 Task: Create a rule from the Routing list, Task moved to a section -> Set Priority in the project ArcticForge , set the section as To-Do and set the priority of the task as  High
Action: Mouse moved to (75, 274)
Screenshot: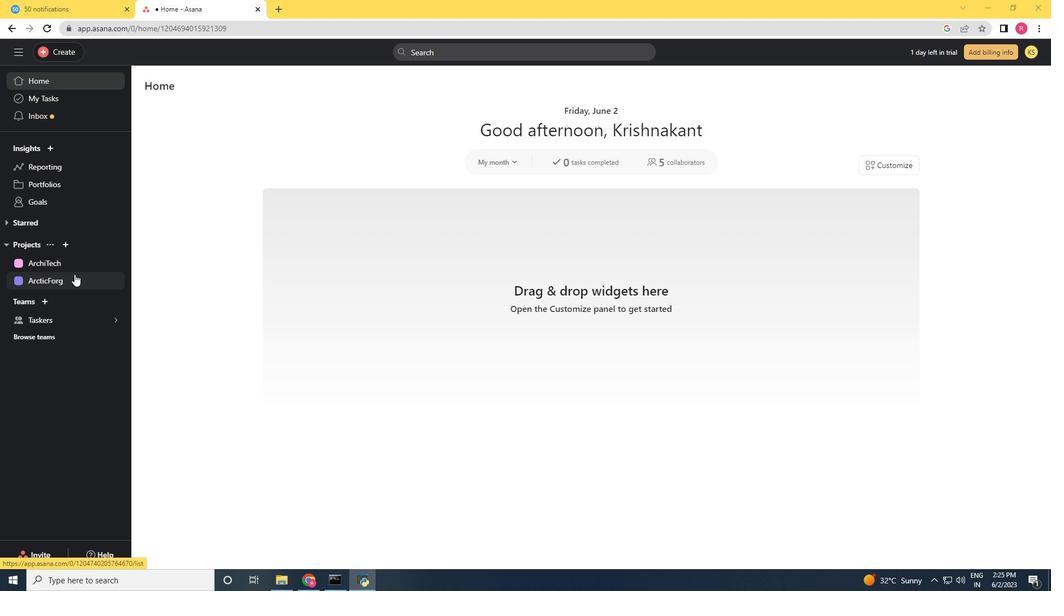
Action: Mouse pressed left at (75, 274)
Screenshot: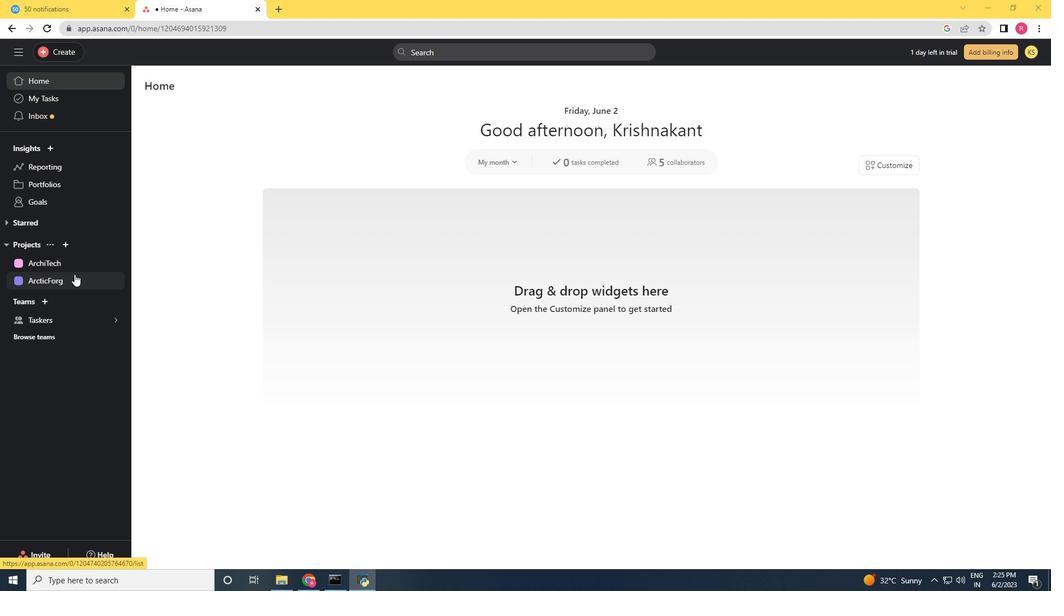 
Action: Mouse moved to (1002, 91)
Screenshot: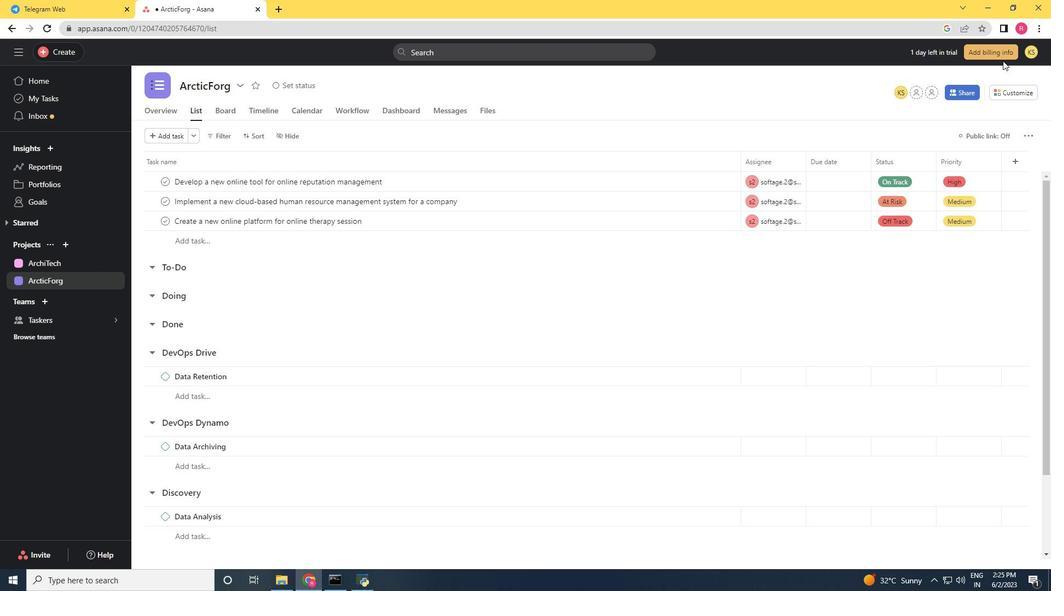 
Action: Mouse pressed left at (1002, 91)
Screenshot: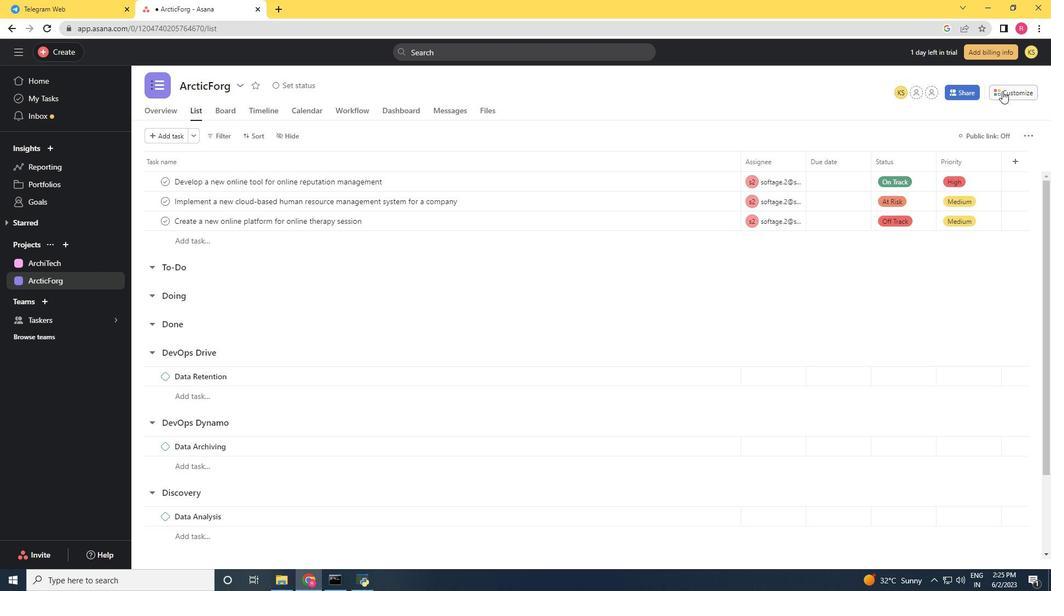 
Action: Mouse moved to (827, 233)
Screenshot: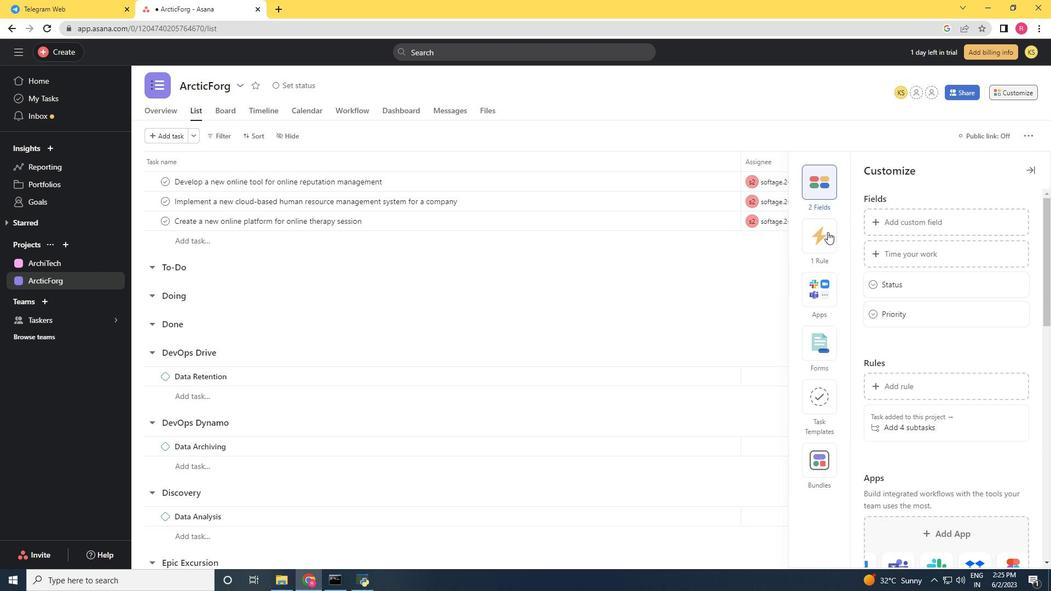 
Action: Mouse pressed left at (827, 233)
Screenshot: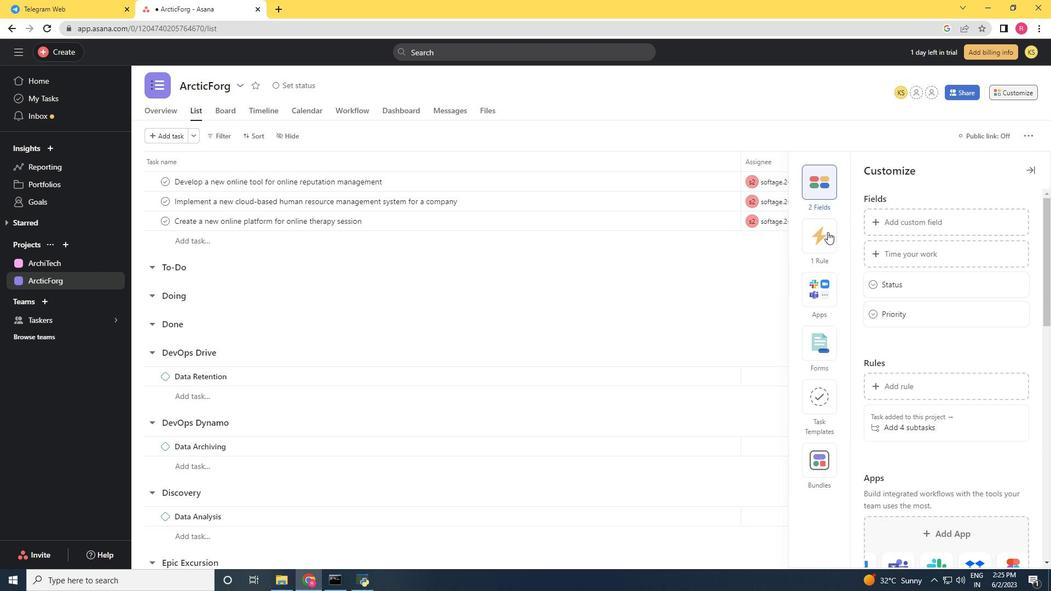 
Action: Mouse moved to (891, 224)
Screenshot: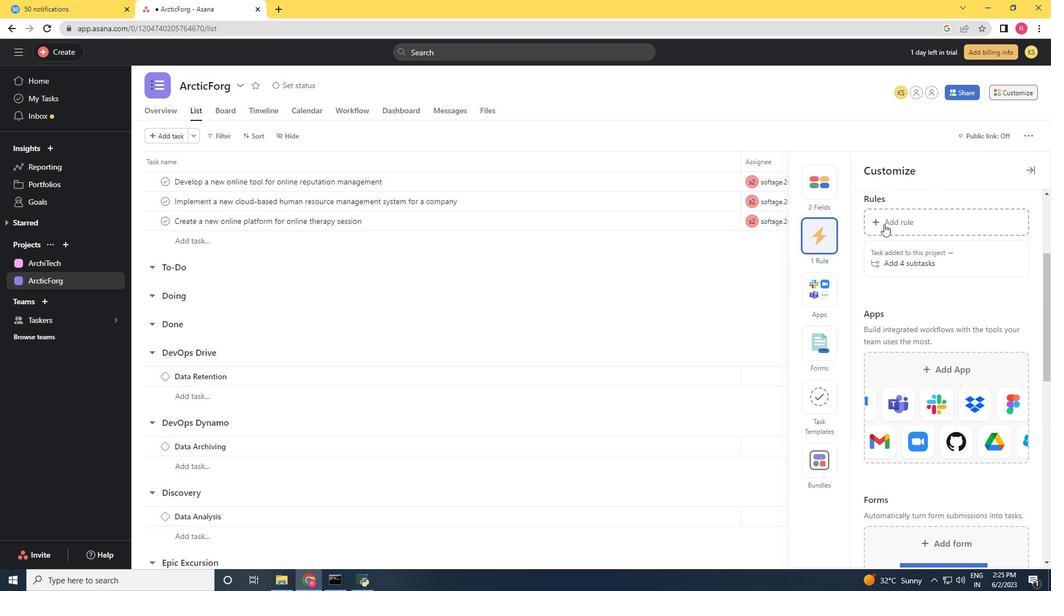 
Action: Mouse pressed left at (891, 224)
Screenshot: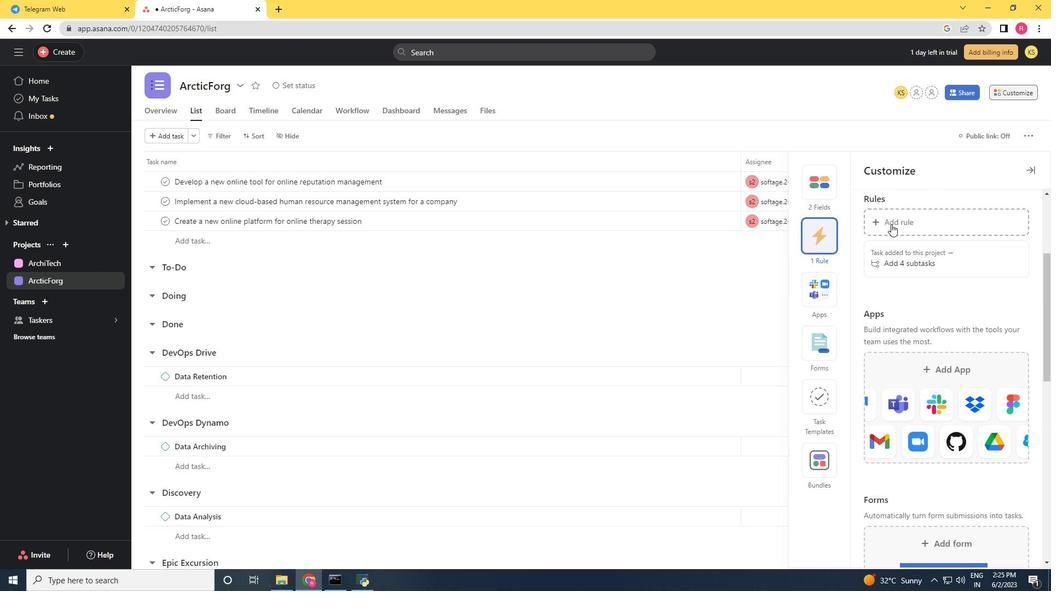 
Action: Mouse moved to (233, 145)
Screenshot: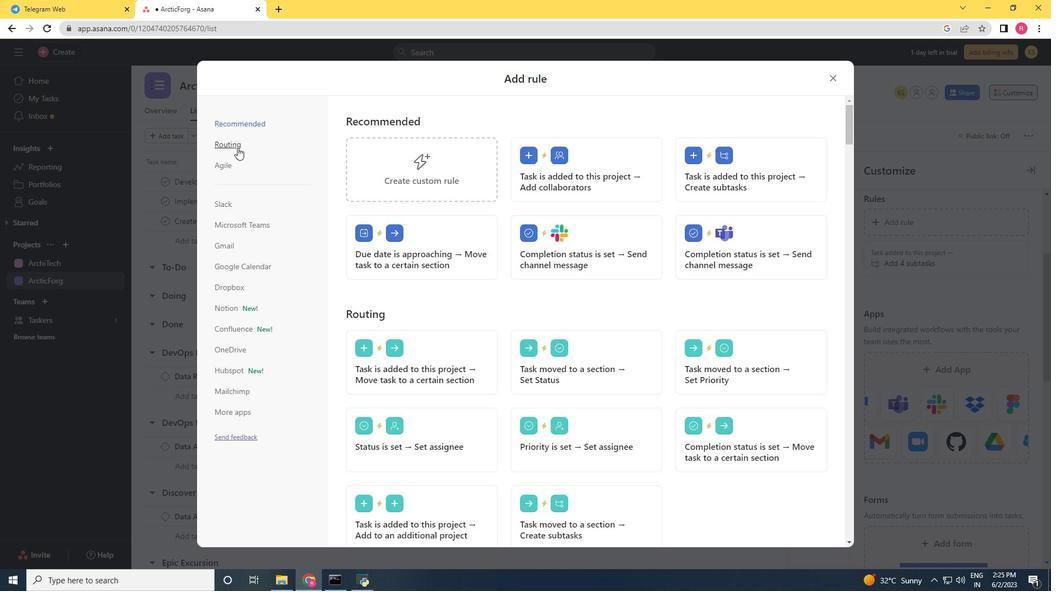 
Action: Mouse pressed left at (233, 145)
Screenshot: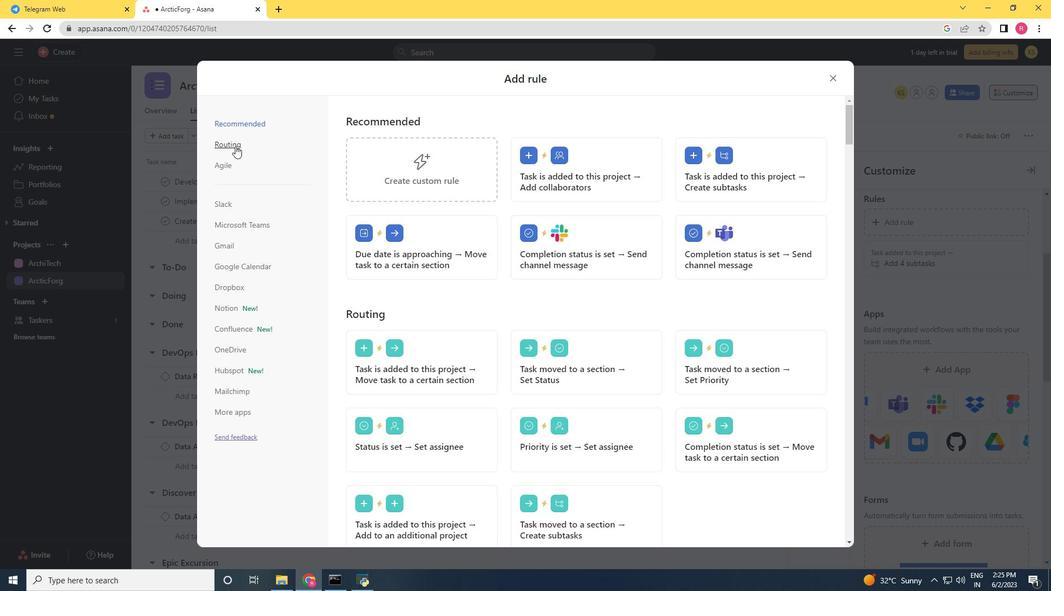 
Action: Mouse moved to (725, 186)
Screenshot: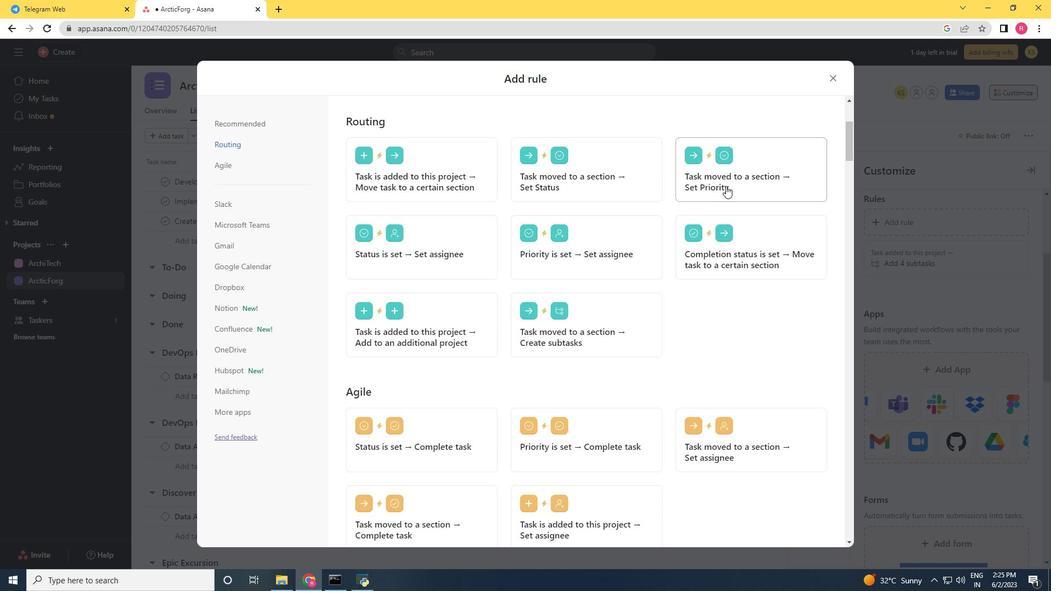 
Action: Mouse pressed left at (725, 186)
Screenshot: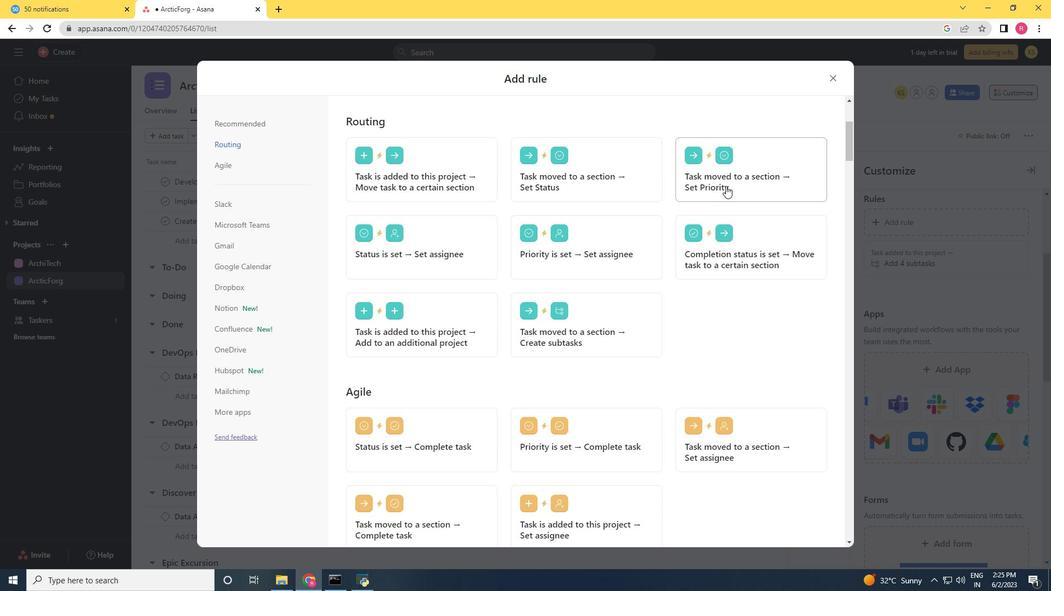 
Action: Mouse moved to (380, 290)
Screenshot: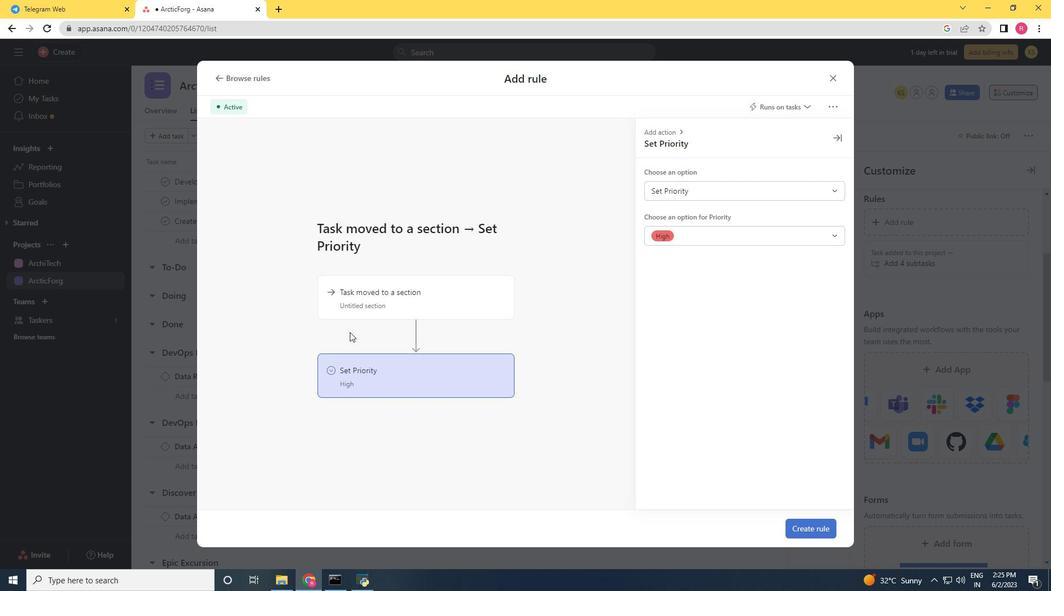 
Action: Mouse pressed left at (380, 290)
Screenshot: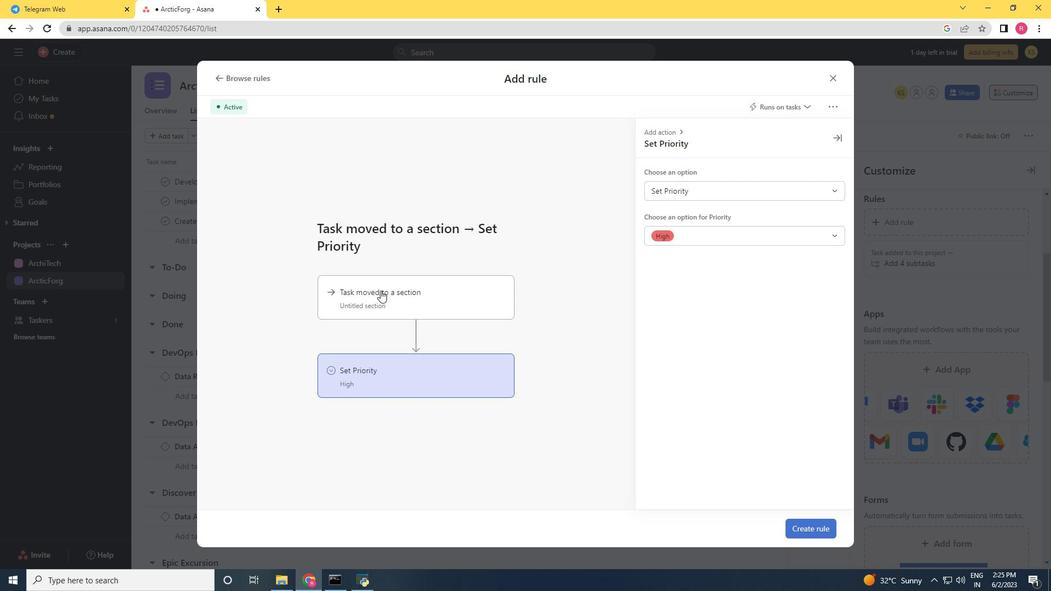 
Action: Mouse moved to (679, 193)
Screenshot: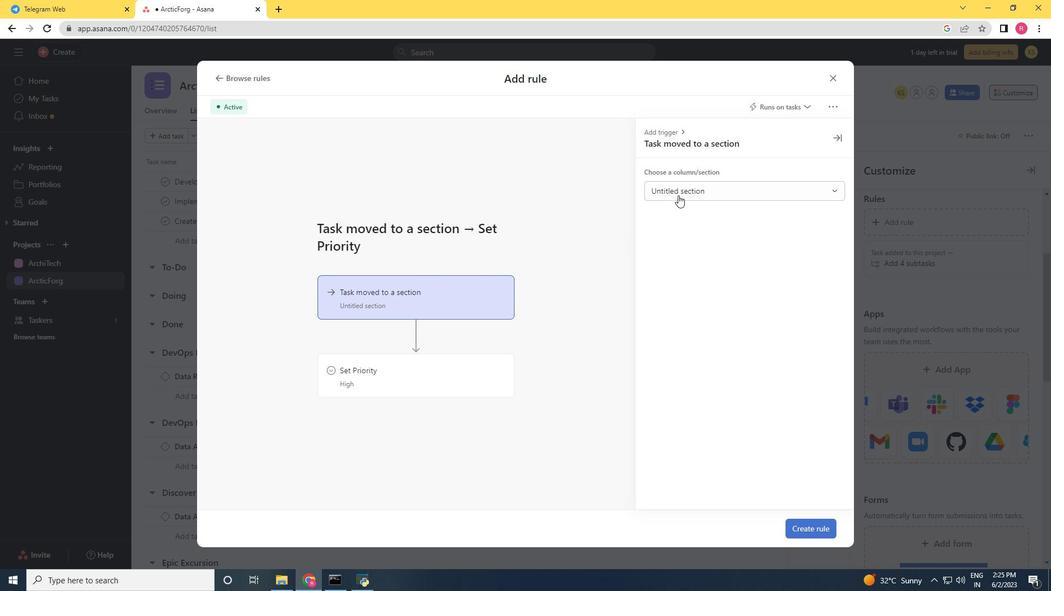 
Action: Mouse pressed left at (679, 193)
Screenshot: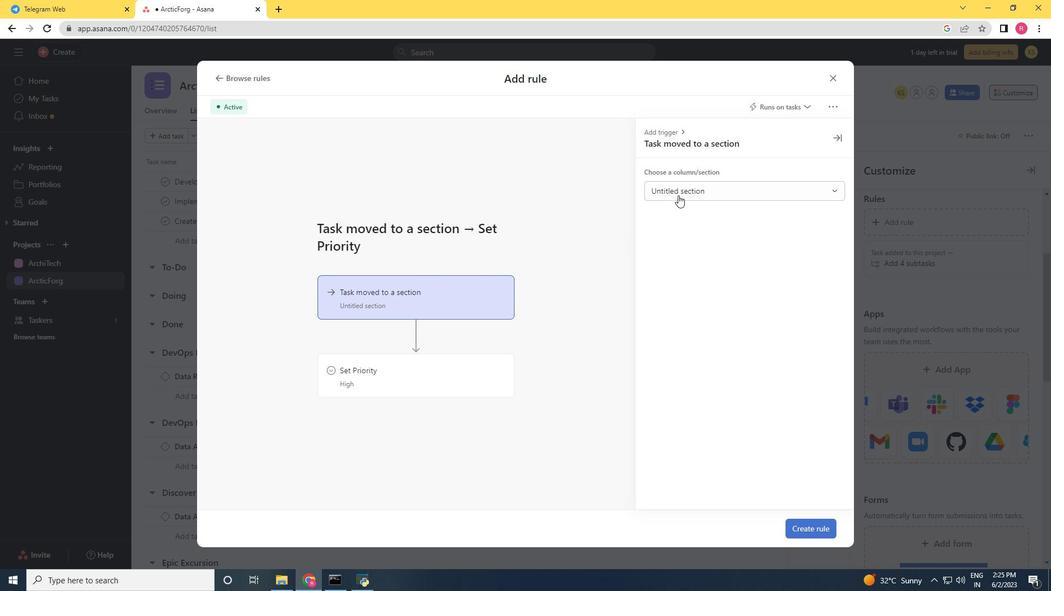 
Action: Mouse moved to (403, 389)
Screenshot: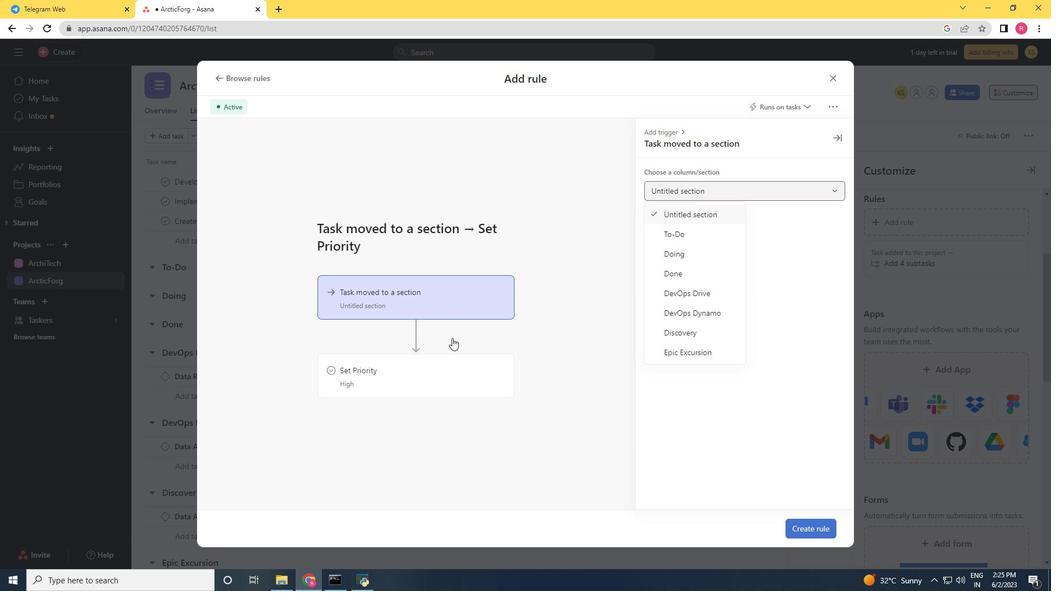 
Action: Mouse pressed left at (403, 389)
Screenshot: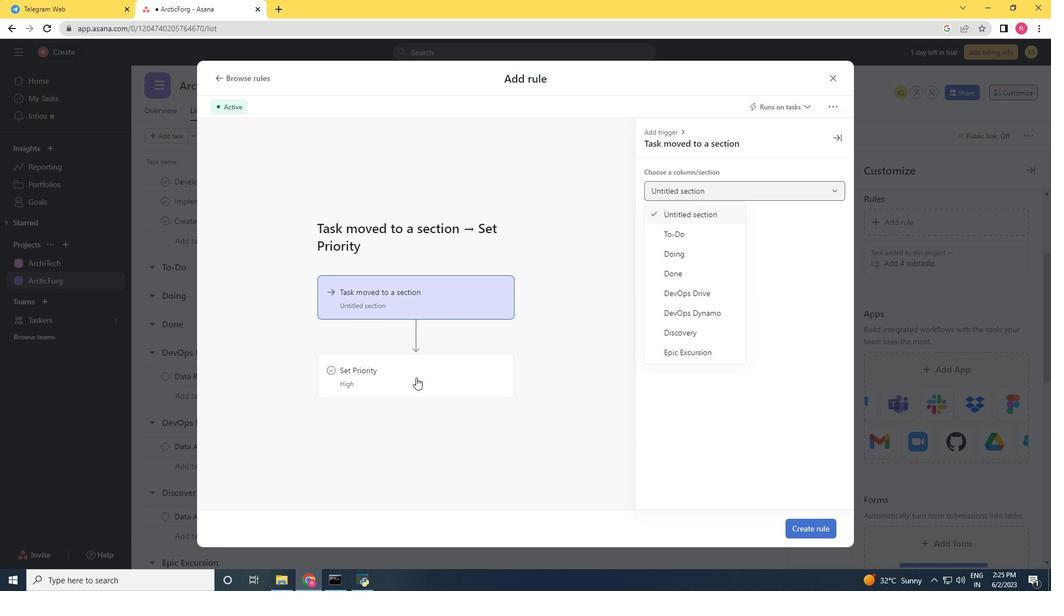 
Action: Mouse moved to (406, 289)
Screenshot: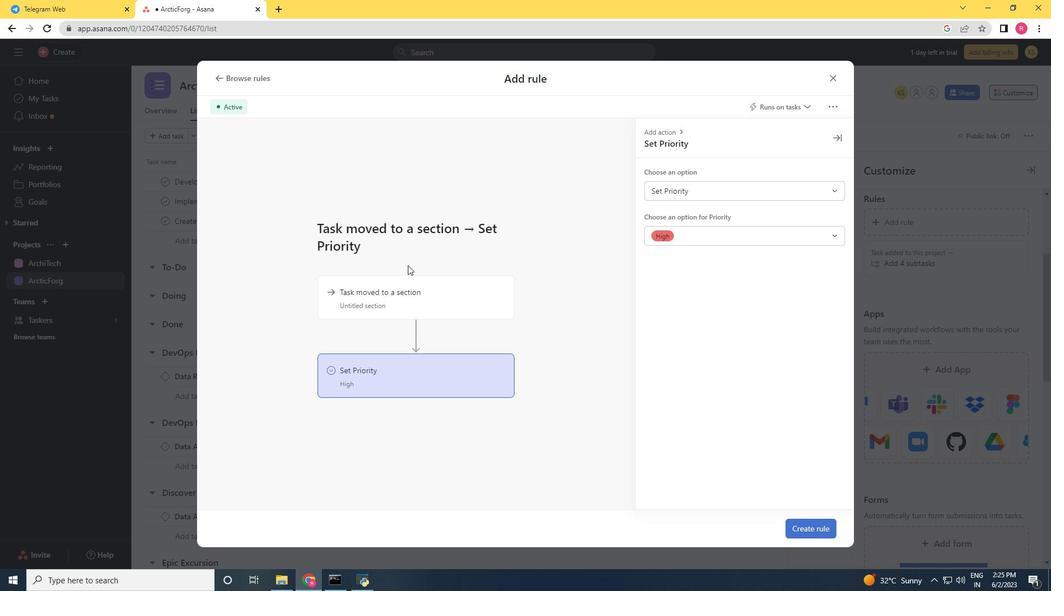 
Action: Mouse pressed left at (406, 289)
Screenshot: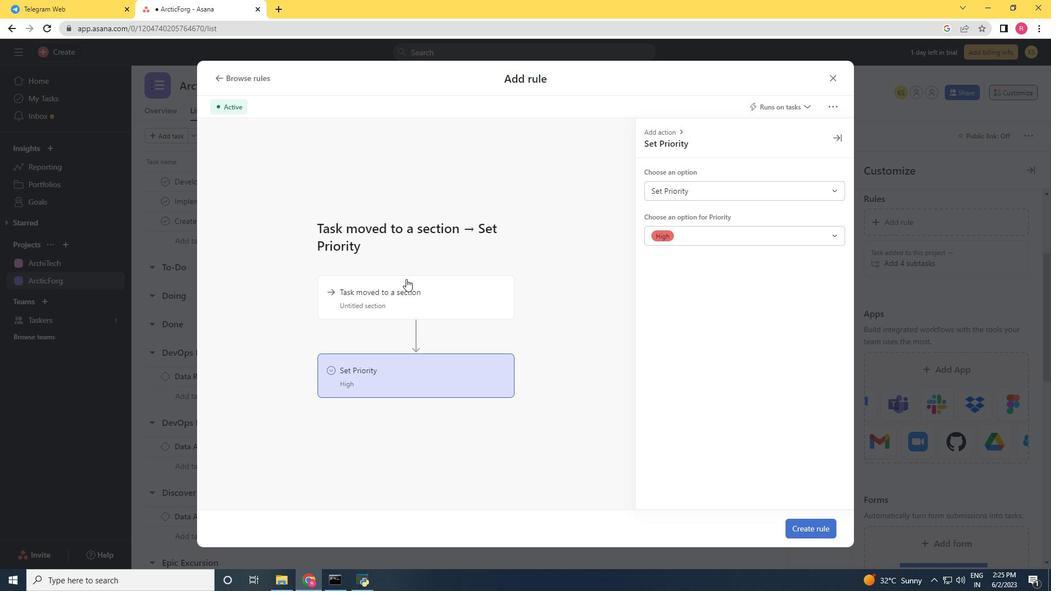 
Action: Mouse moved to (730, 187)
Screenshot: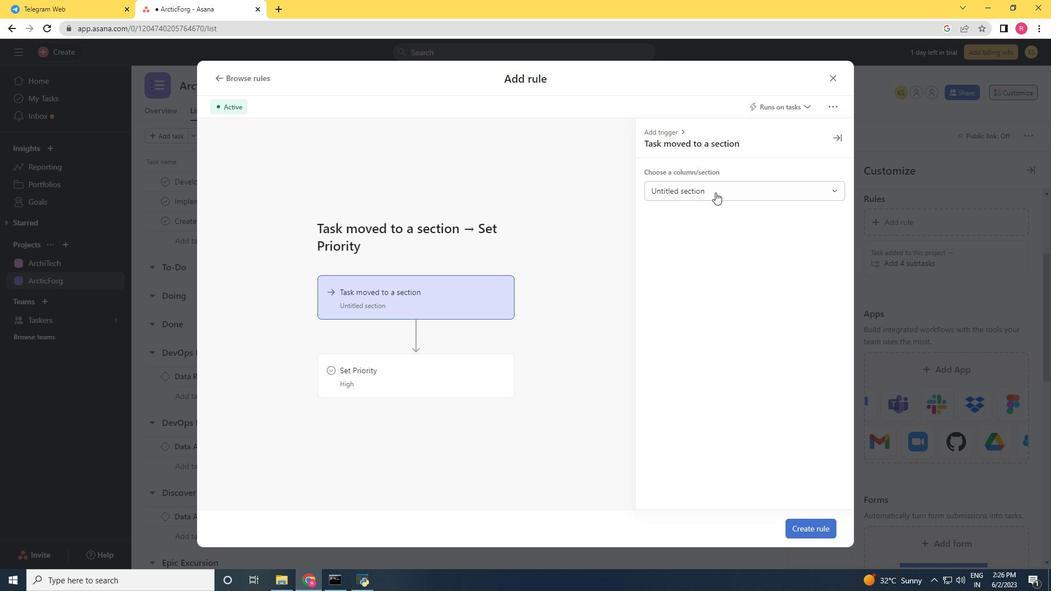 
Action: Mouse pressed left at (730, 187)
Screenshot: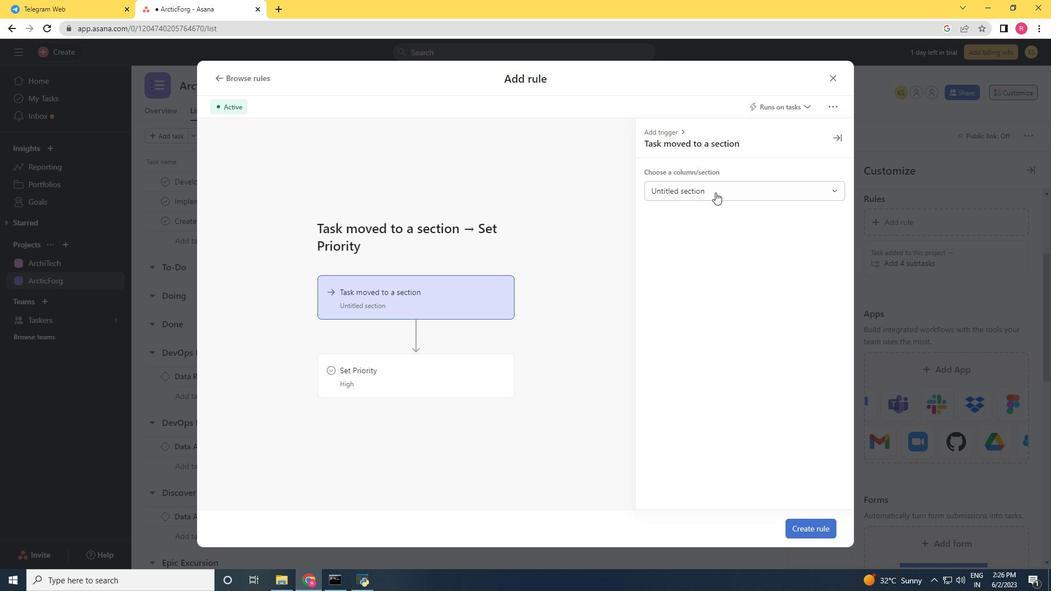 
Action: Mouse moved to (696, 232)
Screenshot: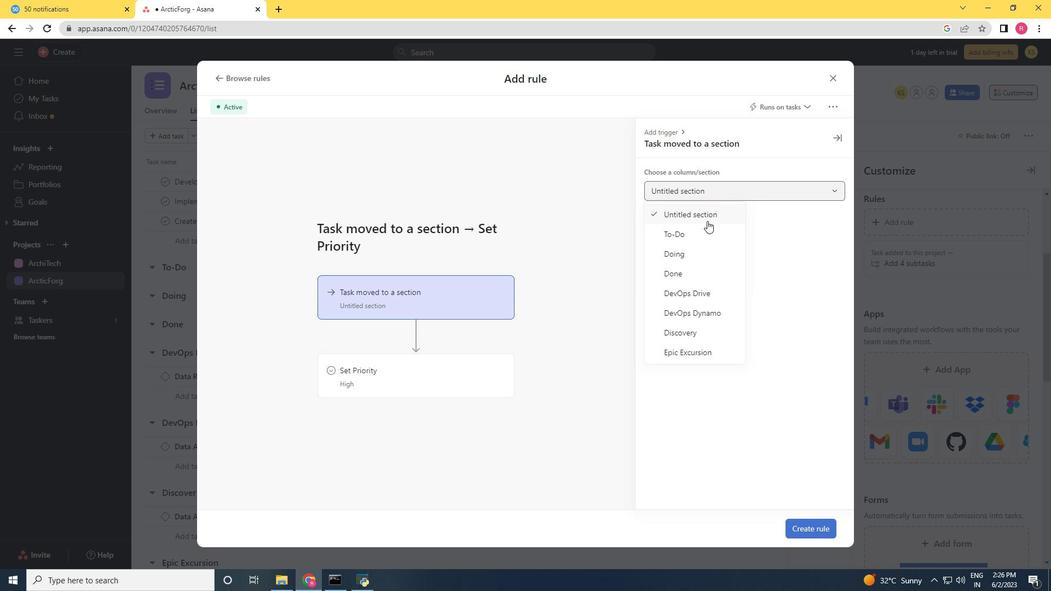 
Action: Mouse pressed left at (696, 232)
Screenshot: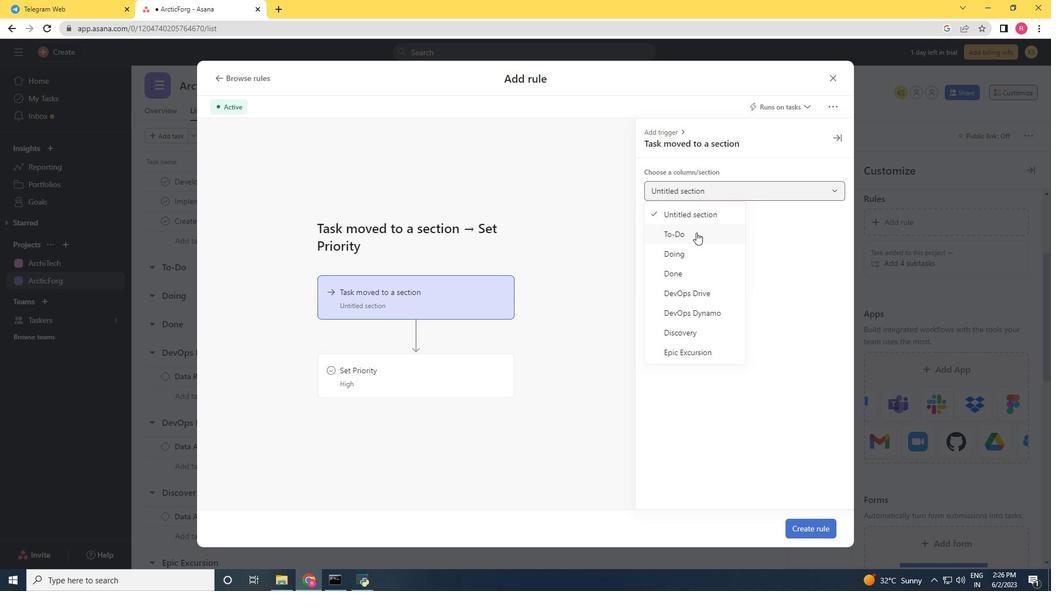 
Action: Mouse moved to (415, 384)
Screenshot: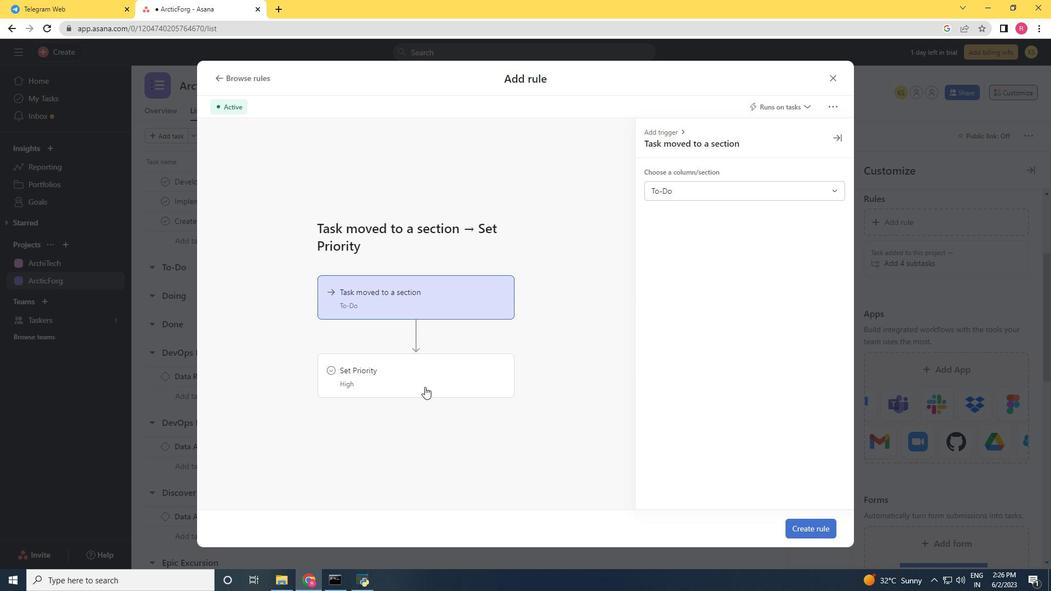
Action: Mouse pressed left at (415, 384)
Screenshot: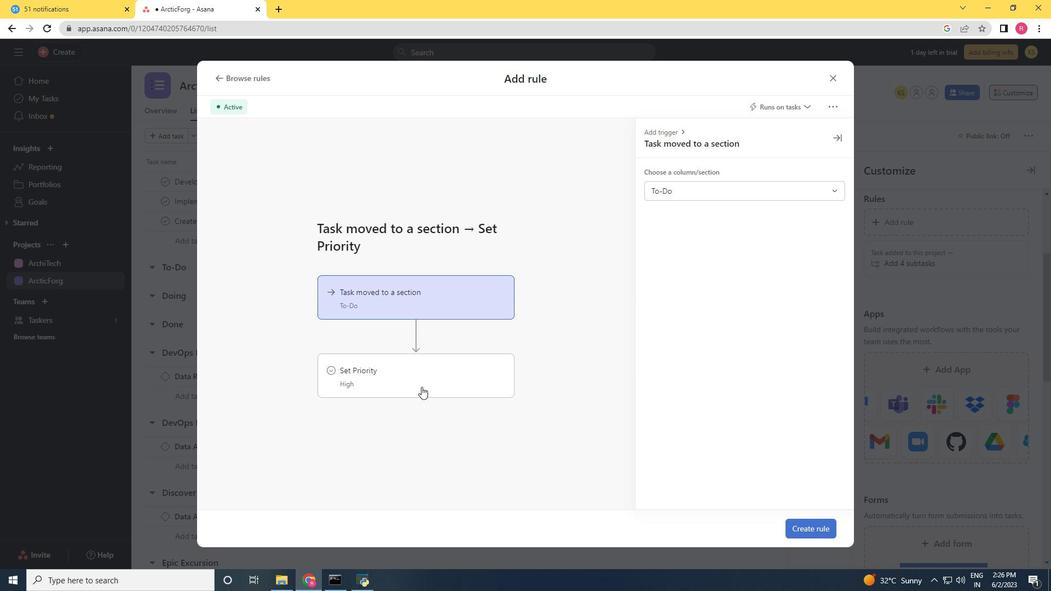 
Action: Mouse moved to (707, 194)
Screenshot: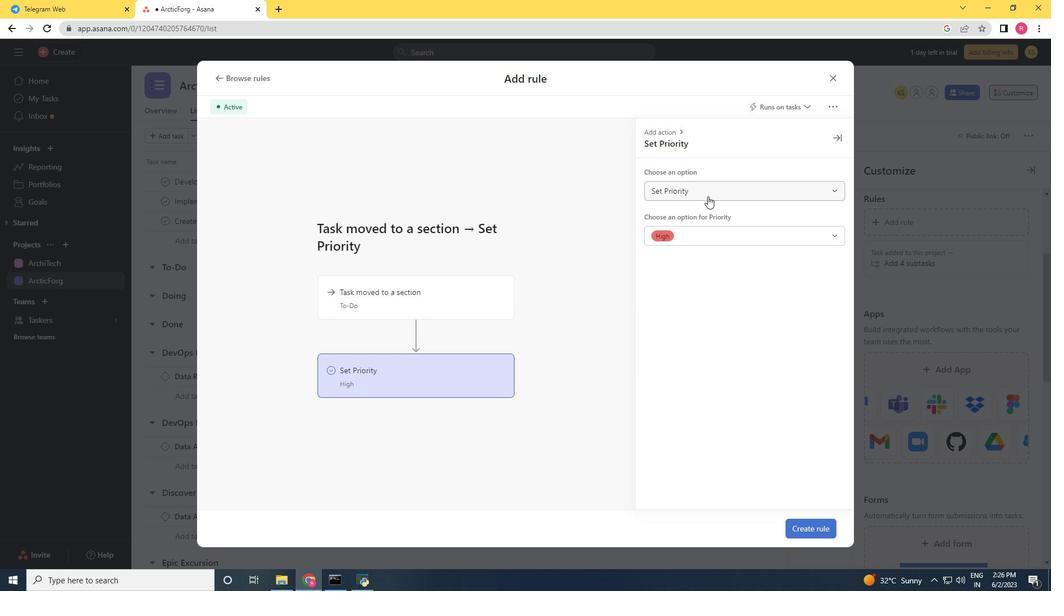 
Action: Mouse pressed left at (707, 194)
Screenshot: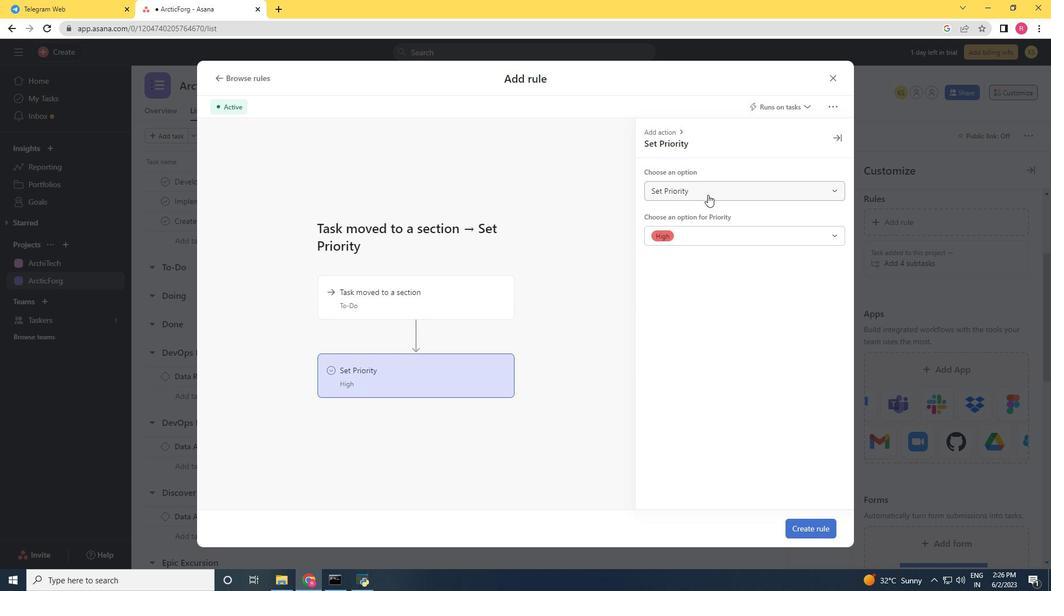 
Action: Mouse moved to (696, 205)
Screenshot: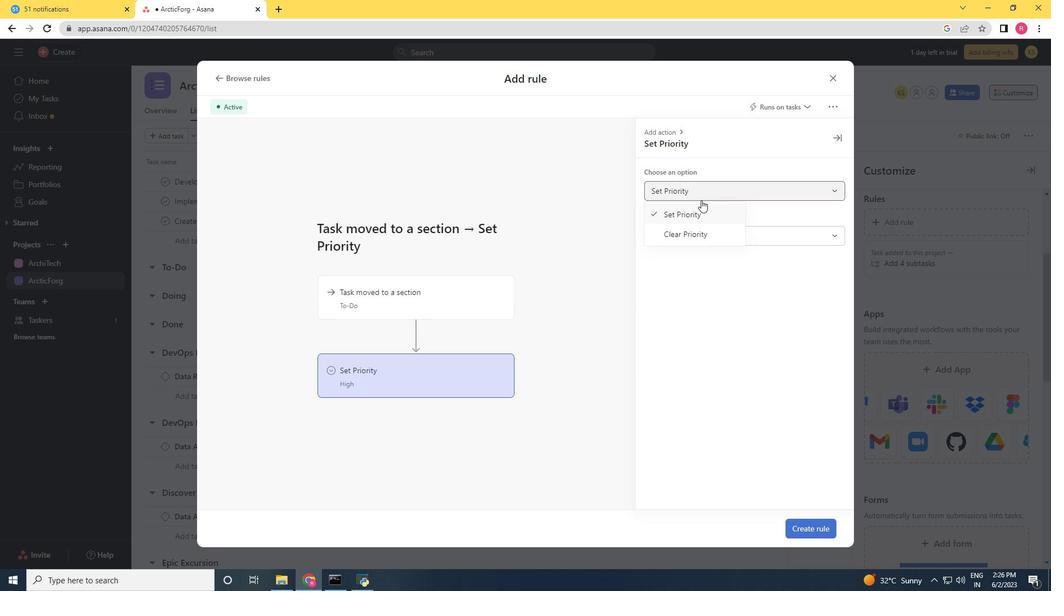 
Action: Mouse pressed left at (696, 205)
Screenshot: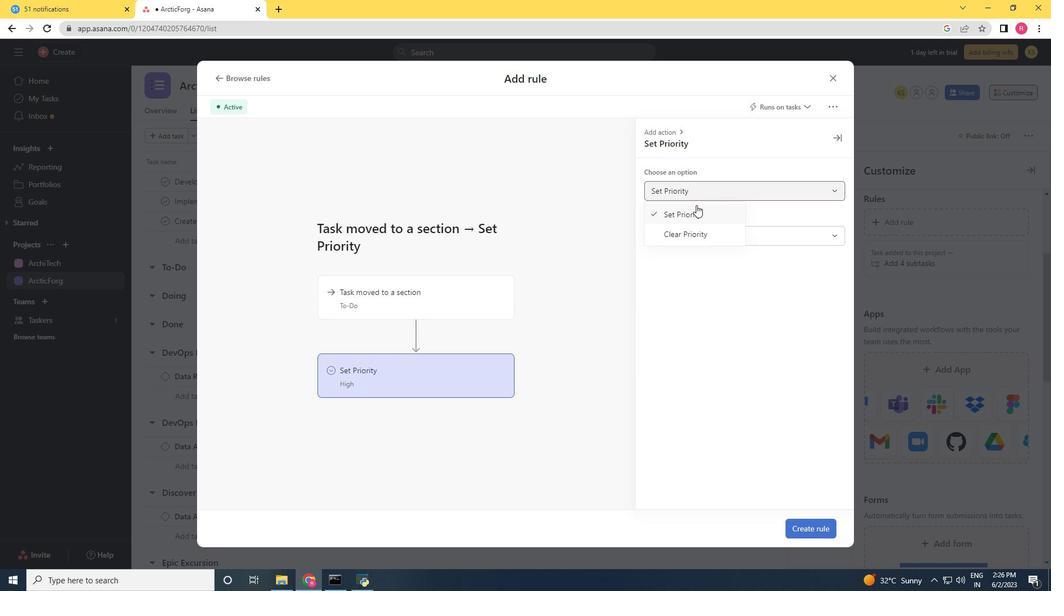 
Action: Mouse moved to (691, 230)
Screenshot: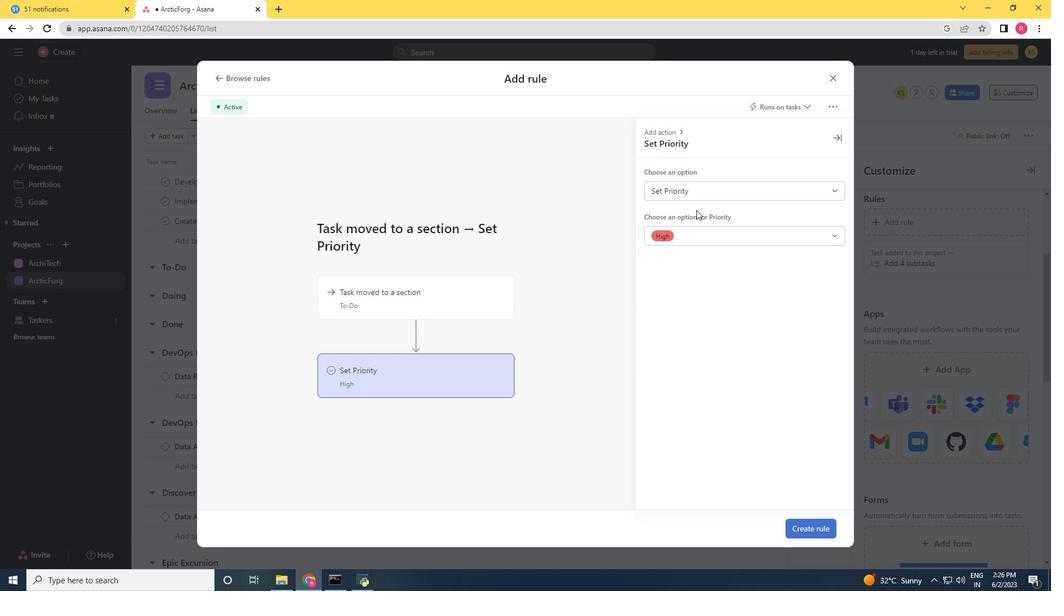 
Action: Mouse pressed left at (691, 230)
Screenshot: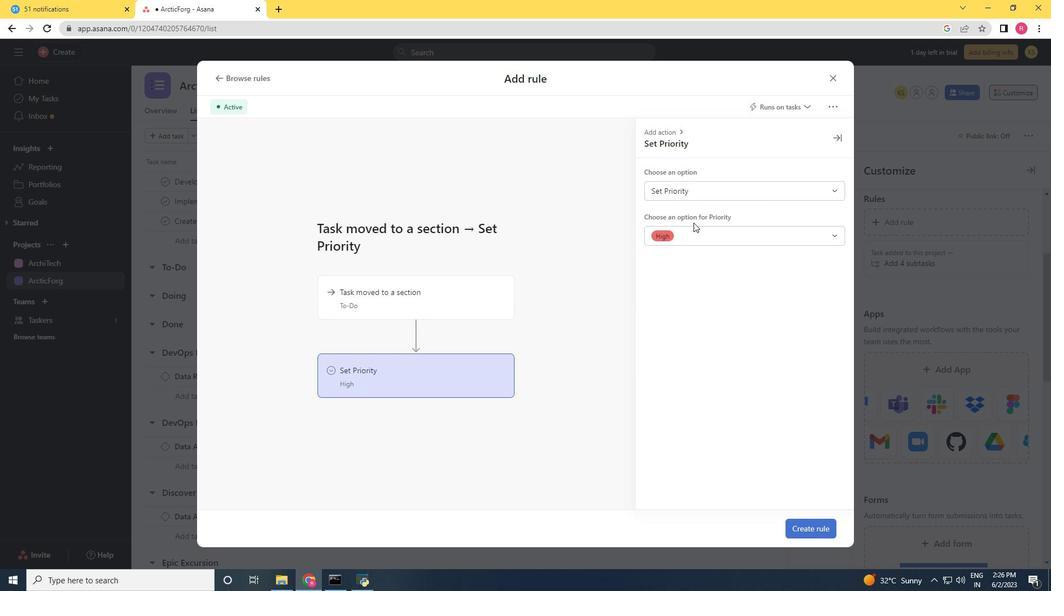 
Action: Mouse moved to (673, 248)
Screenshot: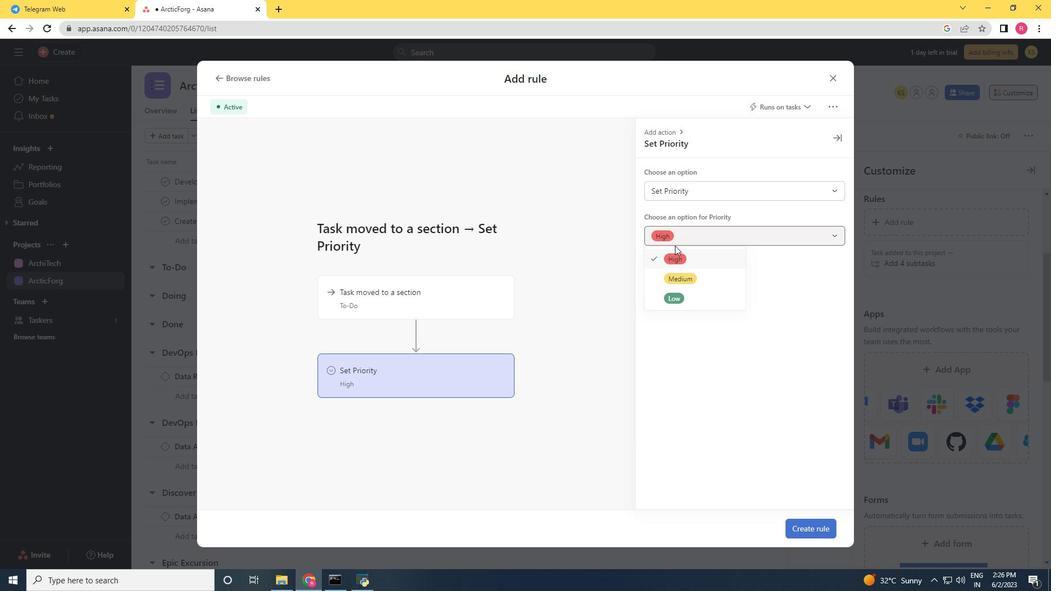 
Action: Mouse pressed left at (673, 248)
Screenshot: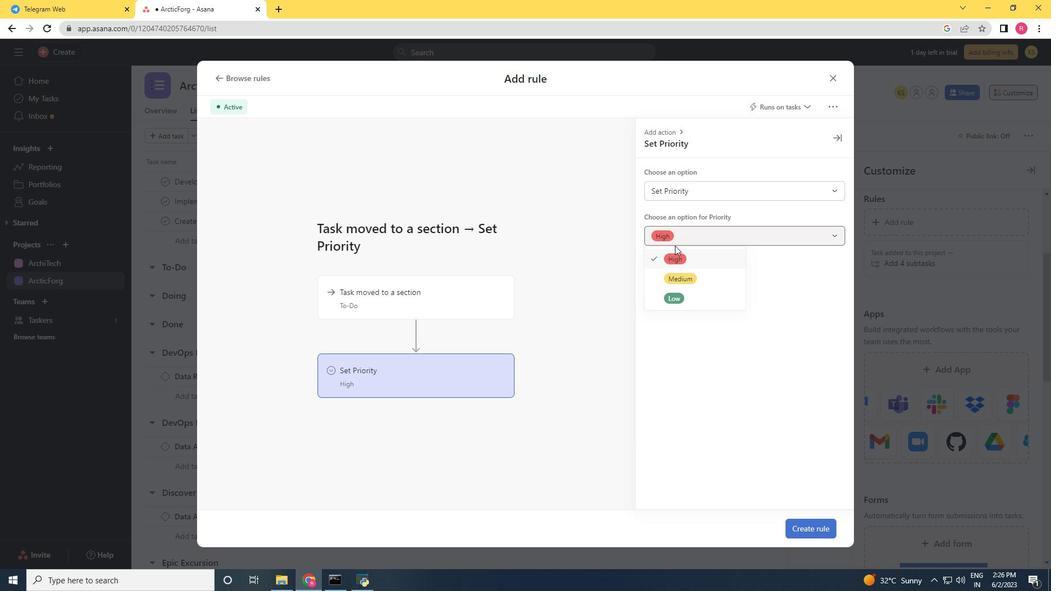 
Action: Mouse moved to (675, 263)
Screenshot: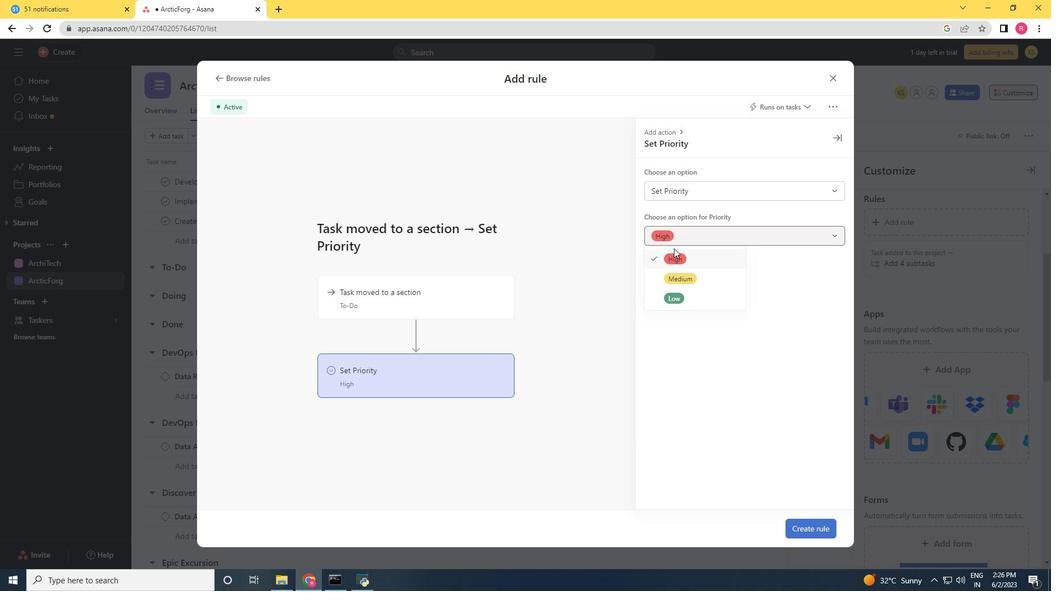 
Action: Mouse pressed left at (675, 263)
Screenshot: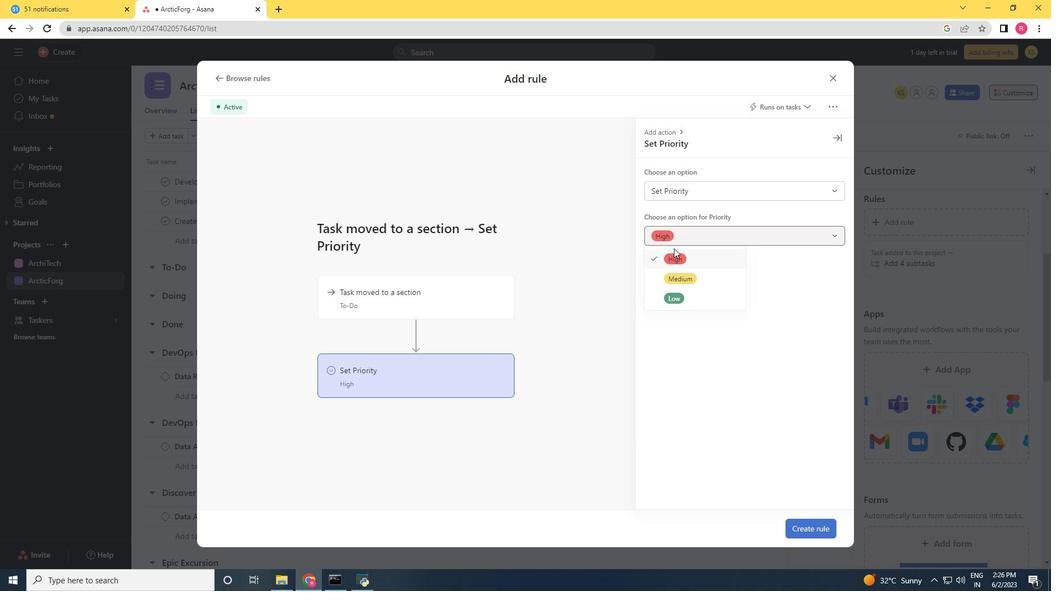 
Action: Mouse moved to (810, 532)
Screenshot: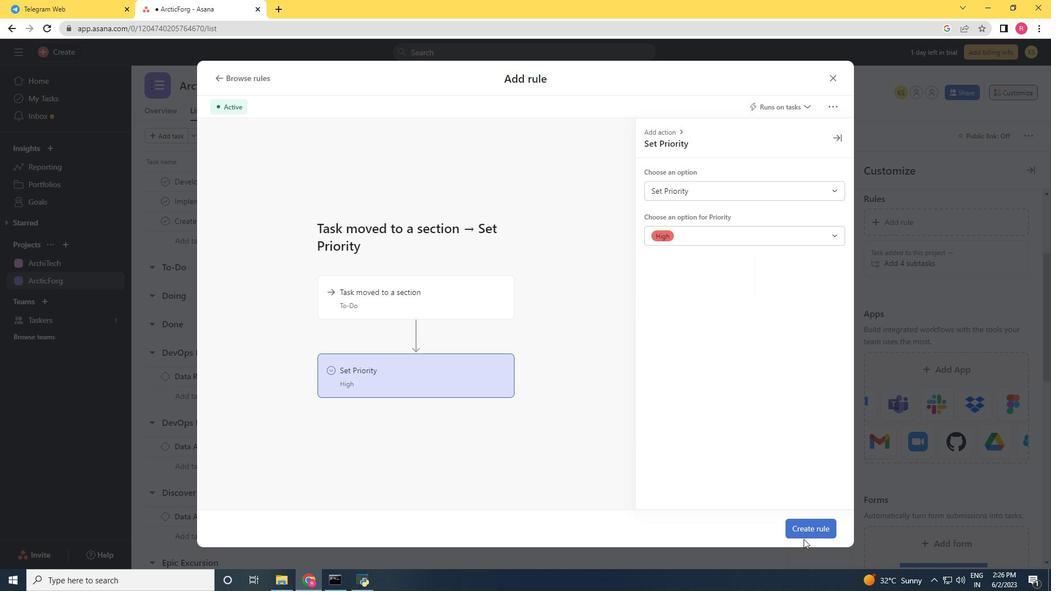
Action: Mouse pressed left at (810, 532)
Screenshot: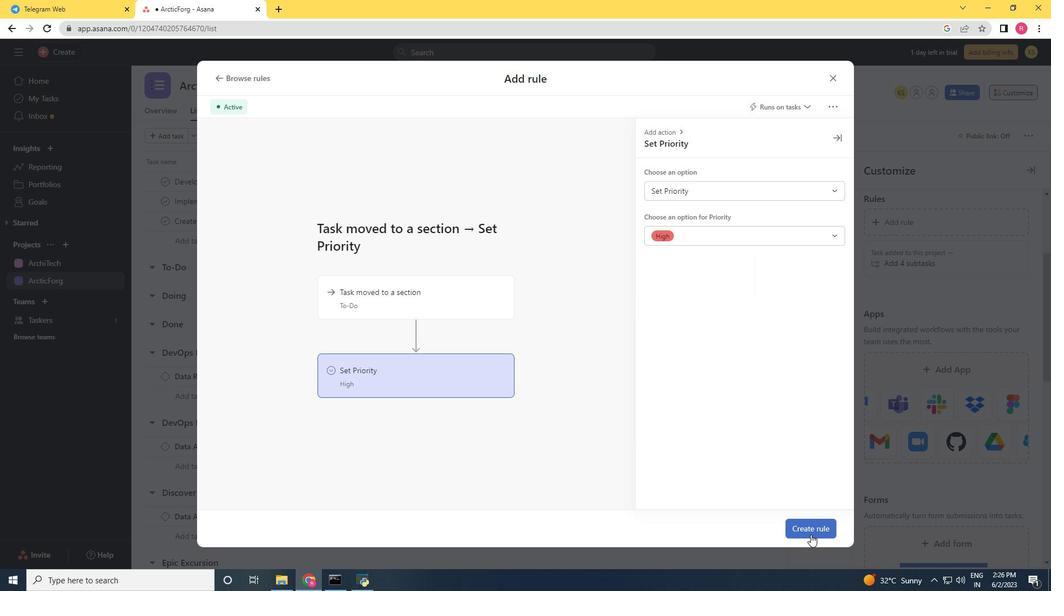 
Action: Mouse moved to (800, 533)
Screenshot: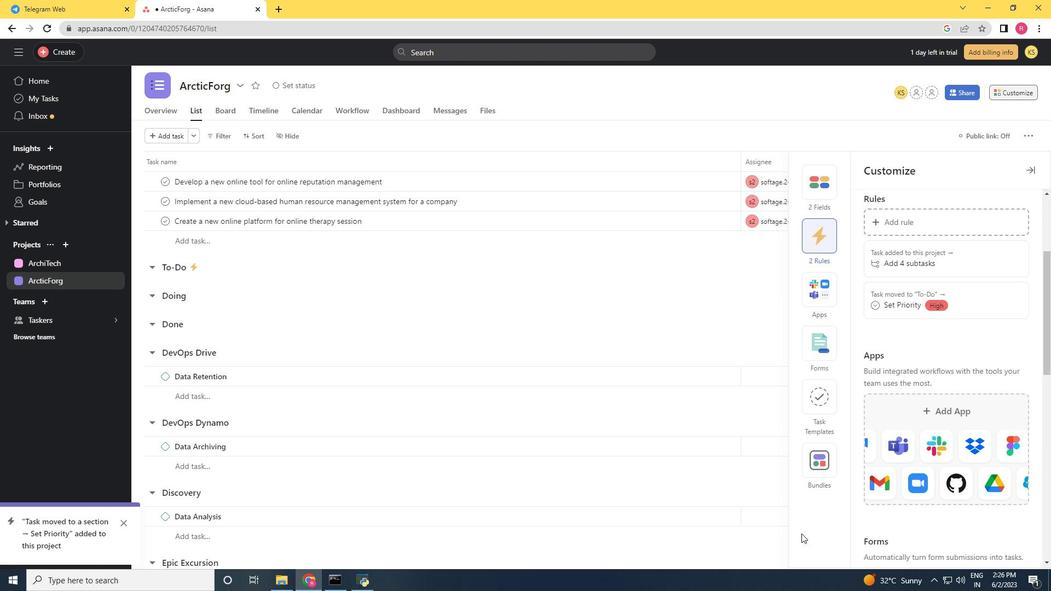 
